 Task: In the  document leadskills.epub Select the last point and add comment:  ' It adds clarity to the overall document' Insert emoji reactions: 'Smile' Select all the potins and apply Lowercase
Action: Mouse moved to (241, 345)
Screenshot: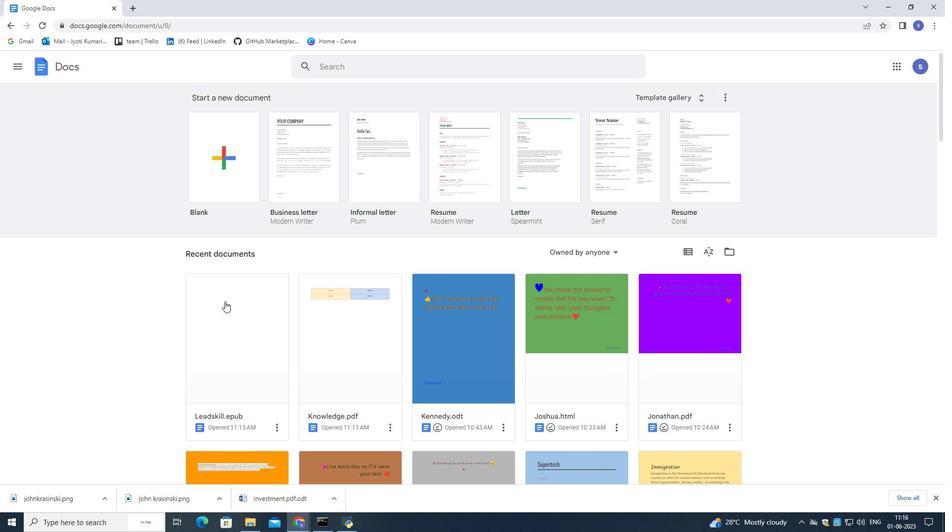 
Action: Mouse pressed left at (241, 345)
Screenshot: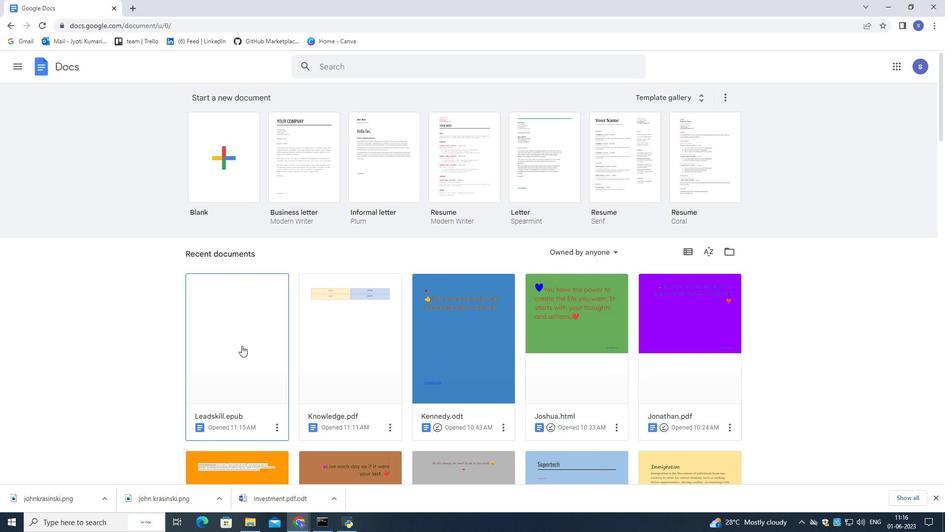 
Action: Mouse pressed left at (241, 345)
Screenshot: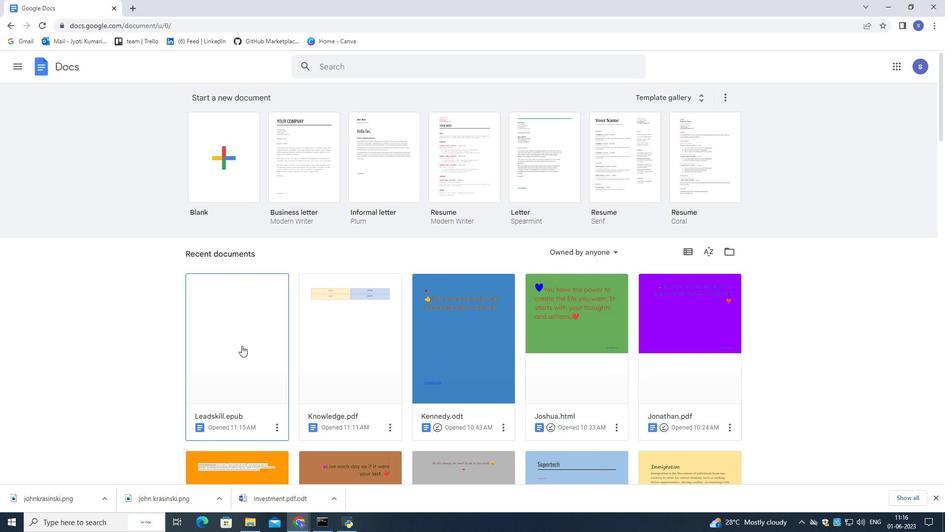 
Action: Mouse moved to (365, 233)
Screenshot: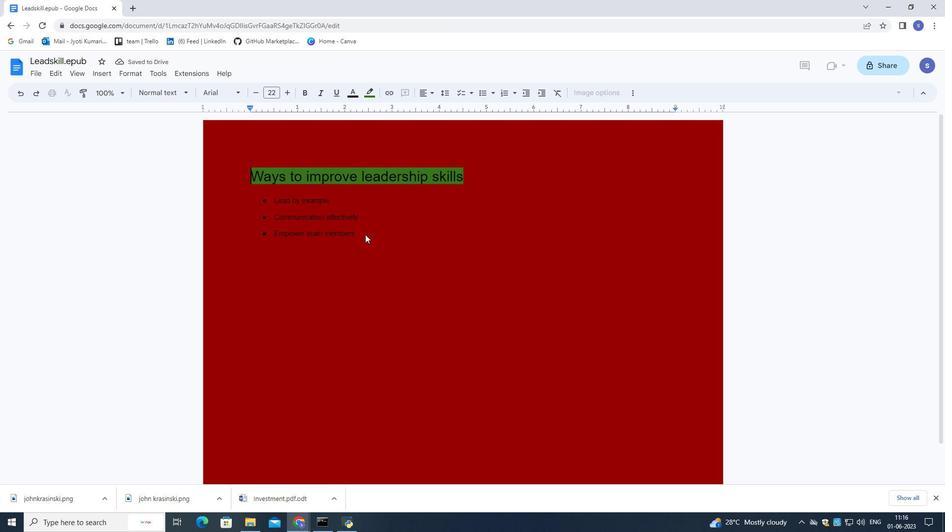 
Action: Mouse pressed left at (365, 233)
Screenshot: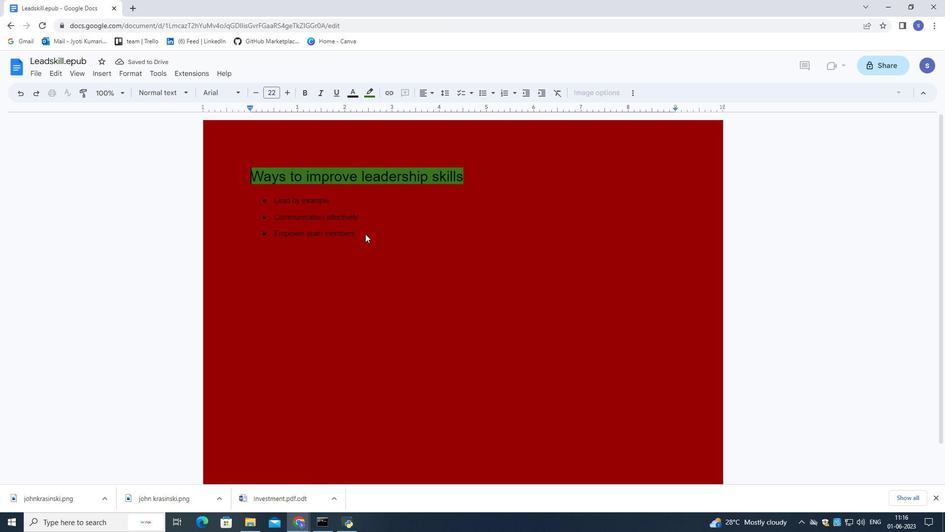 
Action: Mouse moved to (364, 232)
Screenshot: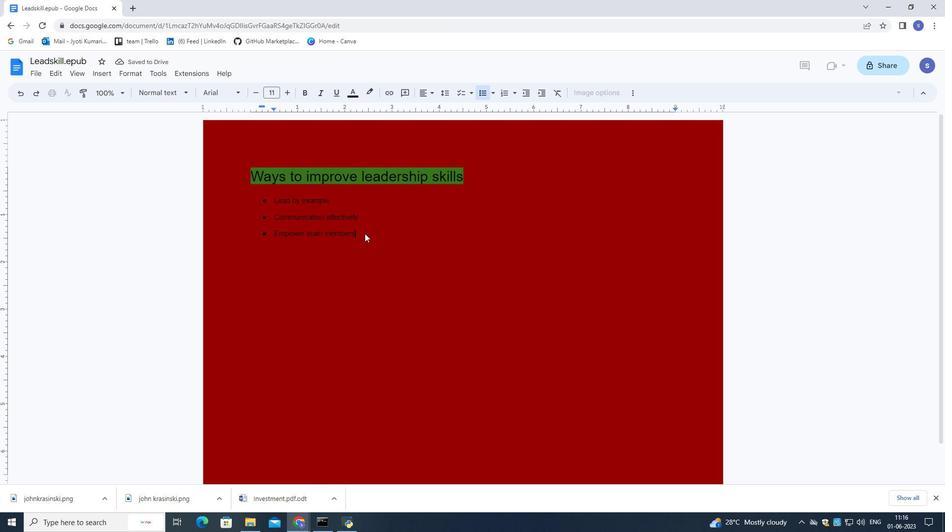 
Action: Mouse pressed left at (364, 232)
Screenshot: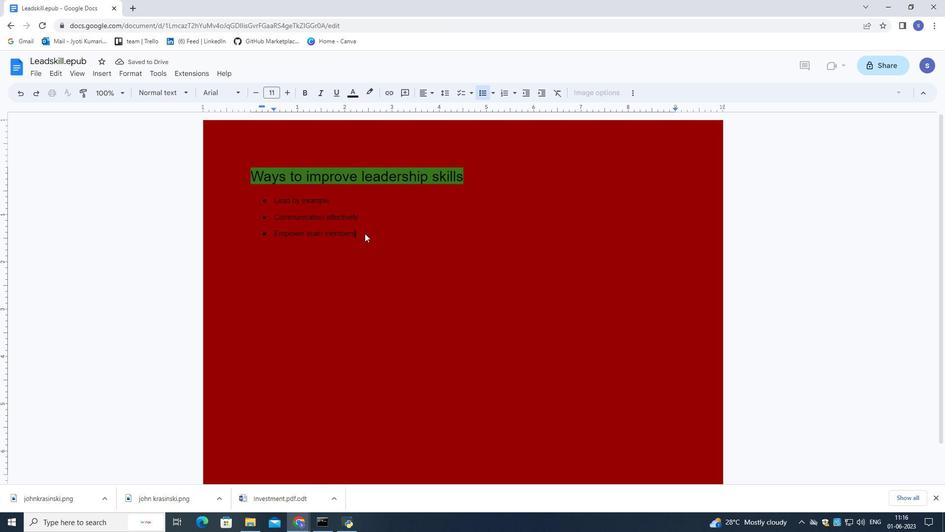 
Action: Mouse moved to (98, 69)
Screenshot: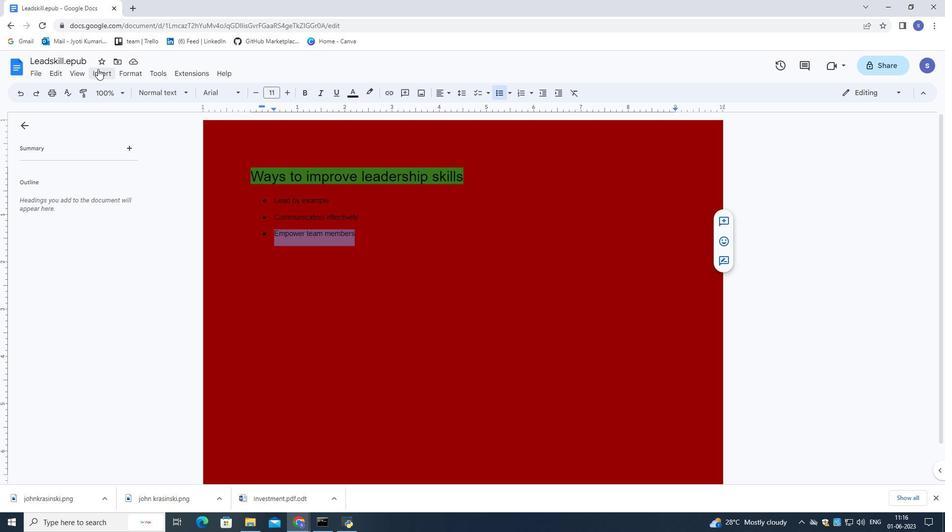 
Action: Mouse pressed left at (98, 69)
Screenshot: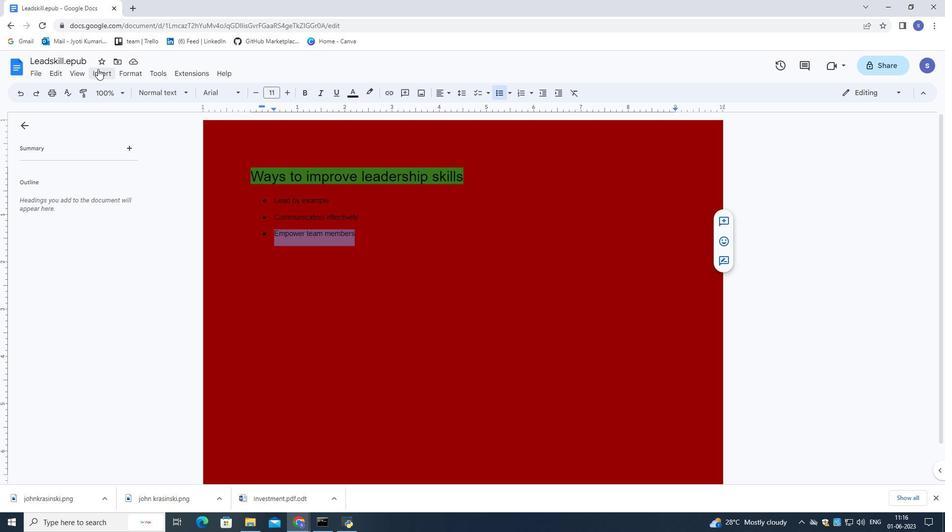 
Action: Mouse moved to (158, 390)
Screenshot: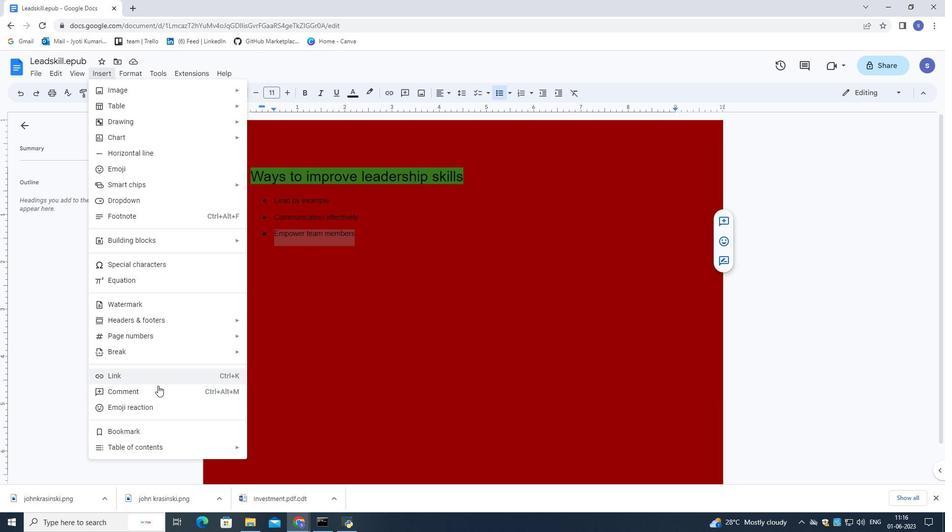 
Action: Mouse pressed left at (158, 390)
Screenshot: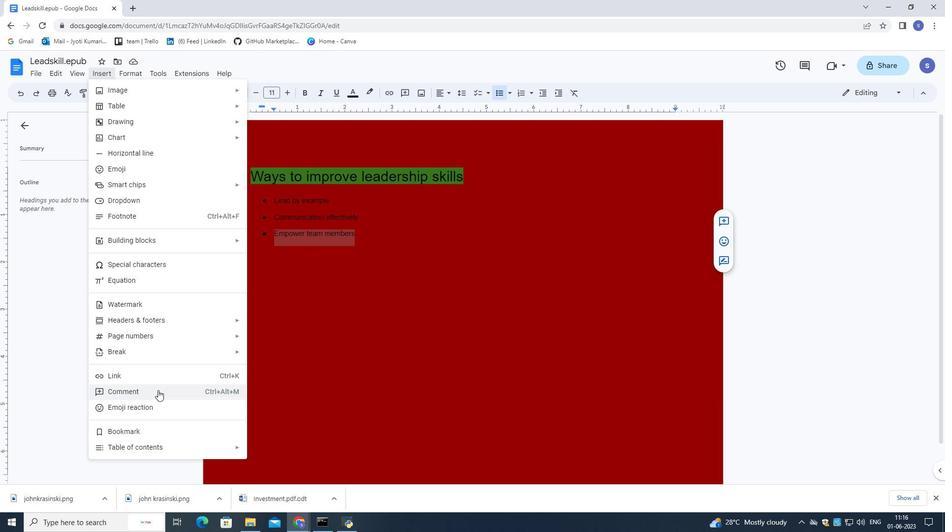 
Action: Mouse moved to (201, 374)
Screenshot: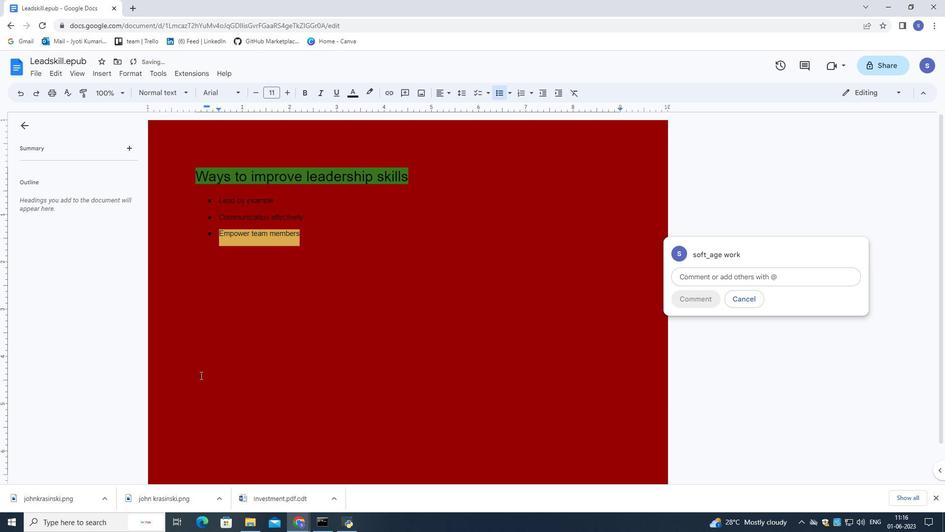 
Action: Key pressed <Key.shift>It<Key.space>adds<Key.space>clarity<Key.space>to<Key.space>overall<Key.space>document<Key.enter>
Screenshot: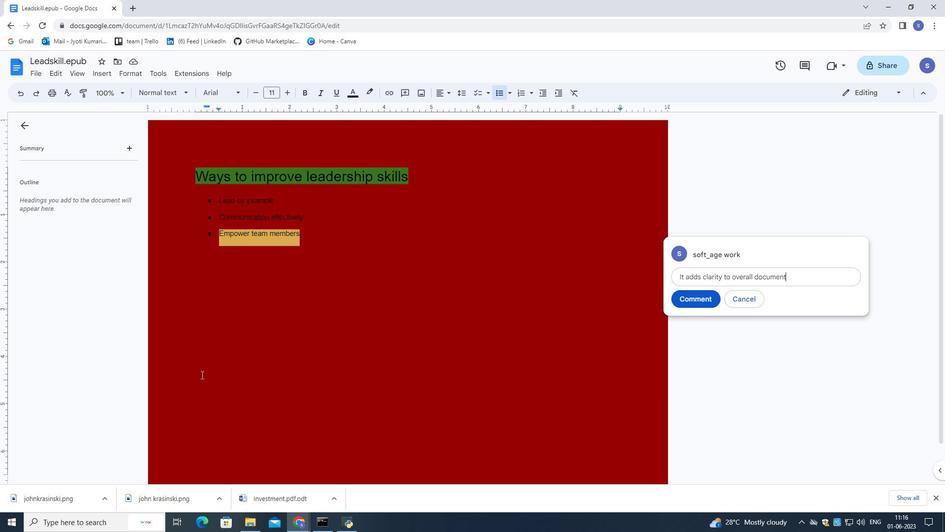 
Action: Mouse moved to (689, 313)
Screenshot: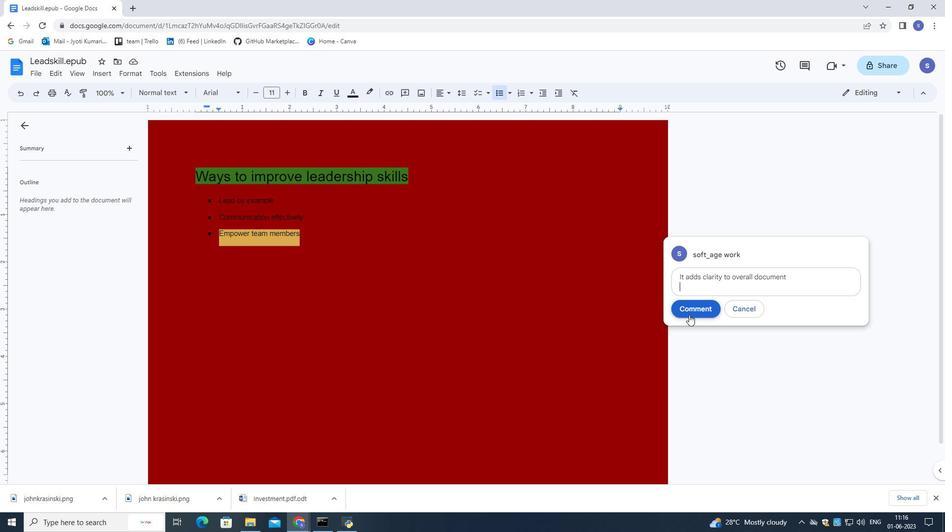 
Action: Mouse pressed left at (689, 313)
Screenshot: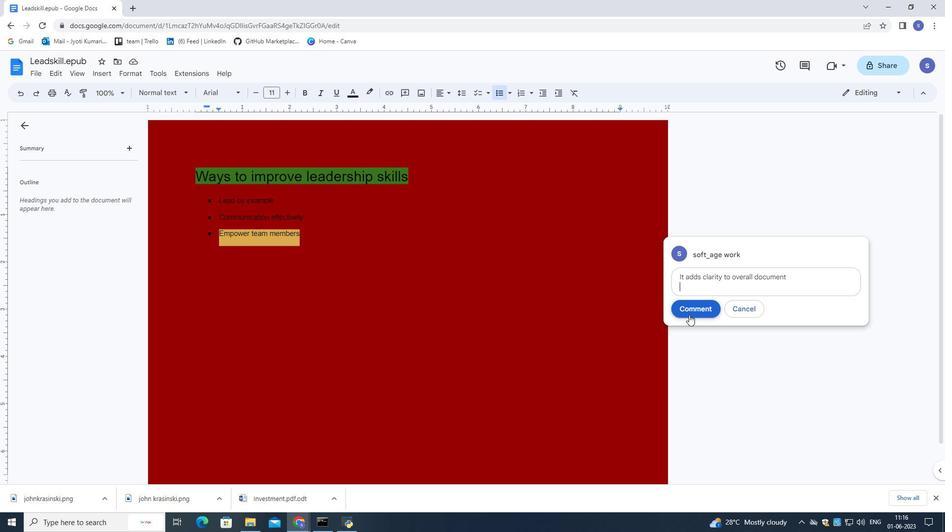 
Action: Mouse moved to (664, 242)
Screenshot: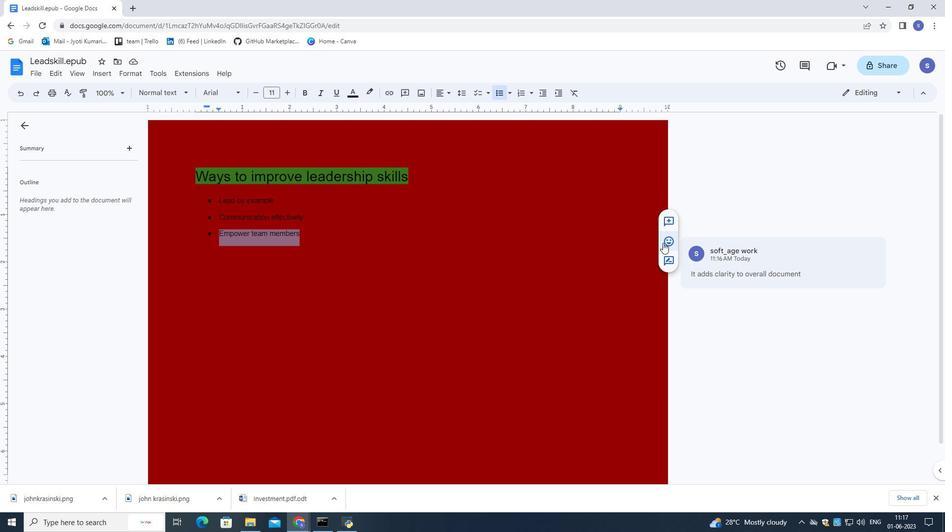 
Action: Mouse pressed left at (664, 242)
Screenshot: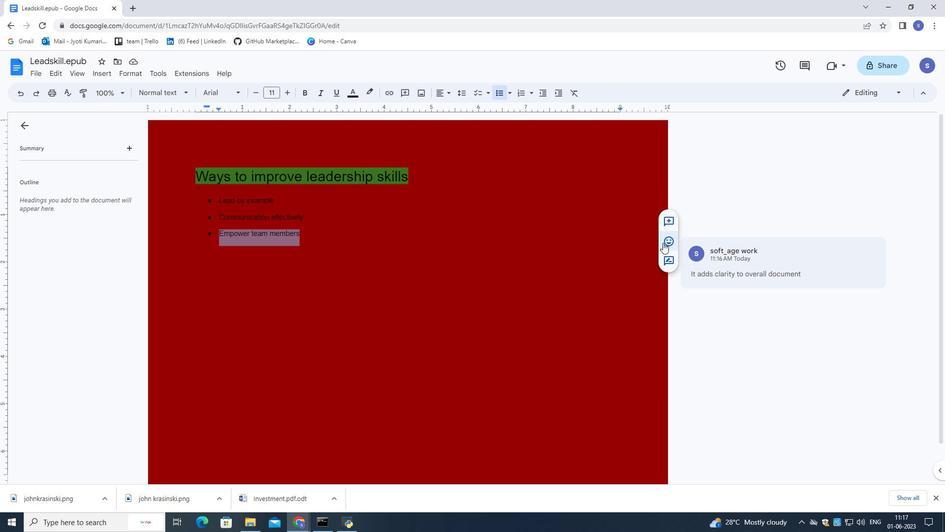 
Action: Mouse moved to (678, 314)
Screenshot: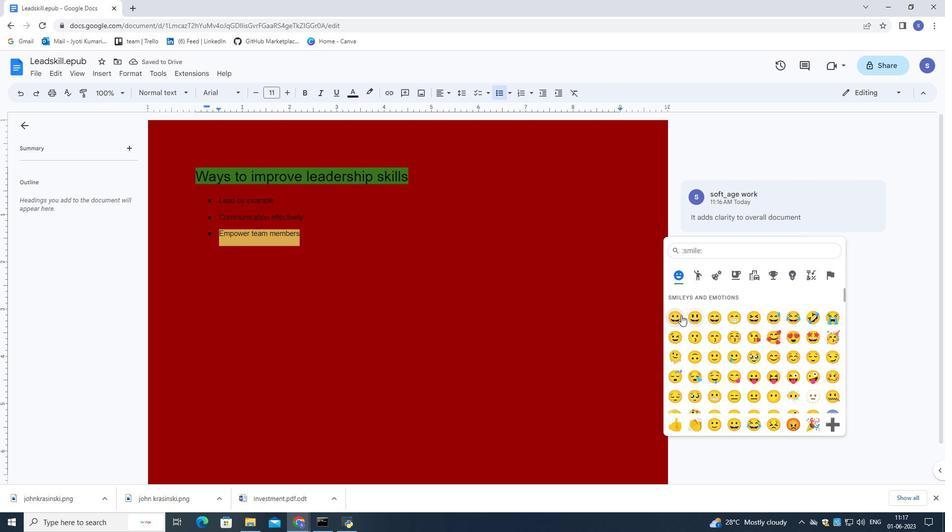
Action: Mouse pressed left at (678, 314)
Screenshot: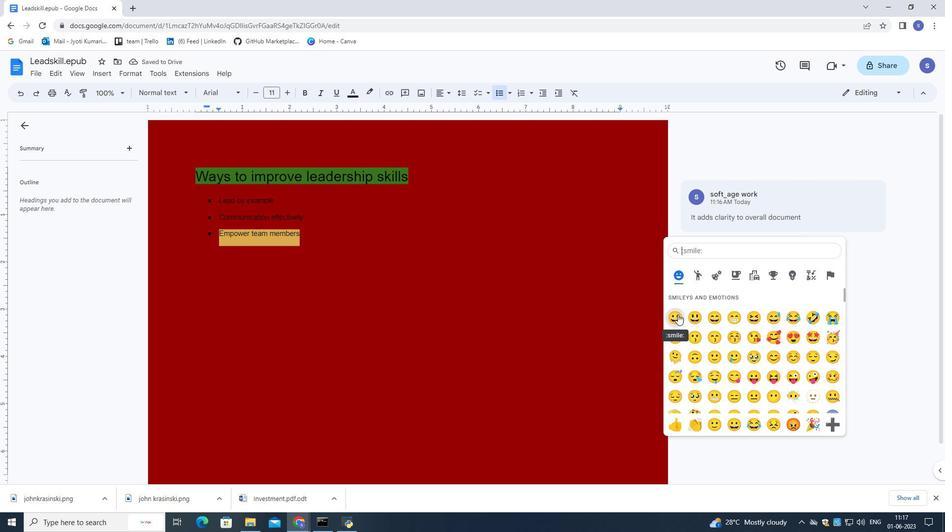 
Action: Mouse moved to (333, 224)
Screenshot: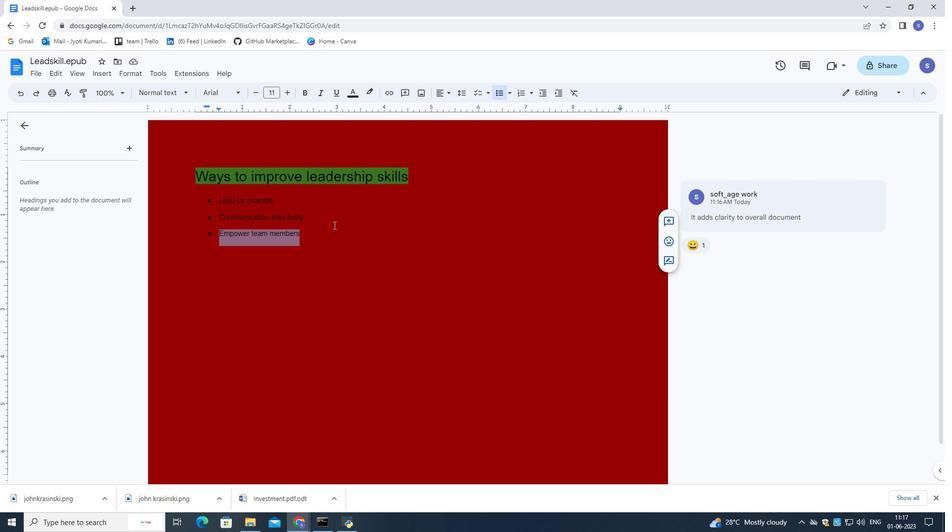
Action: Mouse pressed left at (333, 224)
Screenshot: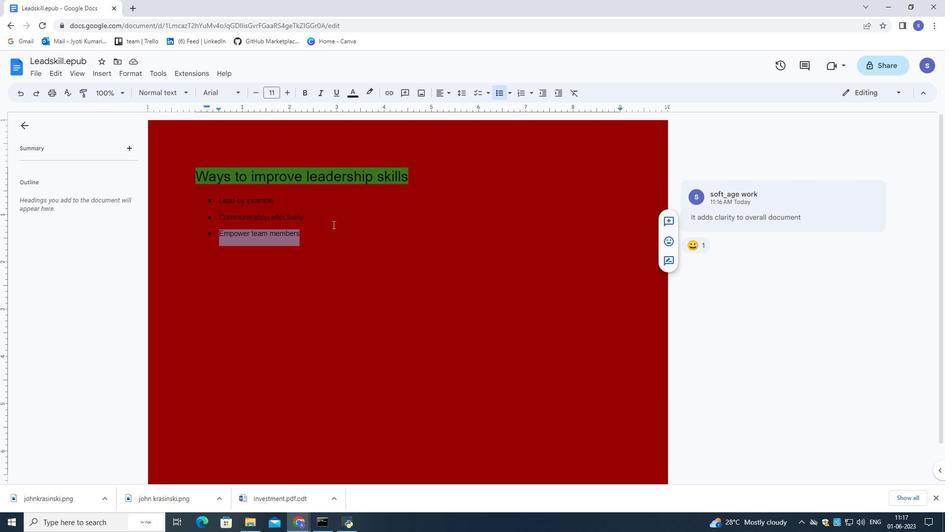 
Action: Mouse moved to (321, 222)
Screenshot: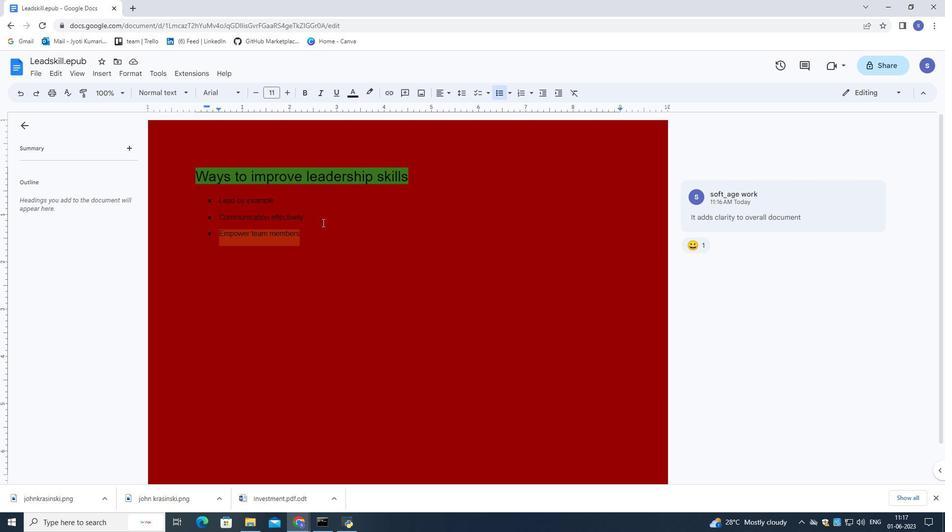 
Action: Mouse pressed left at (321, 222)
Screenshot: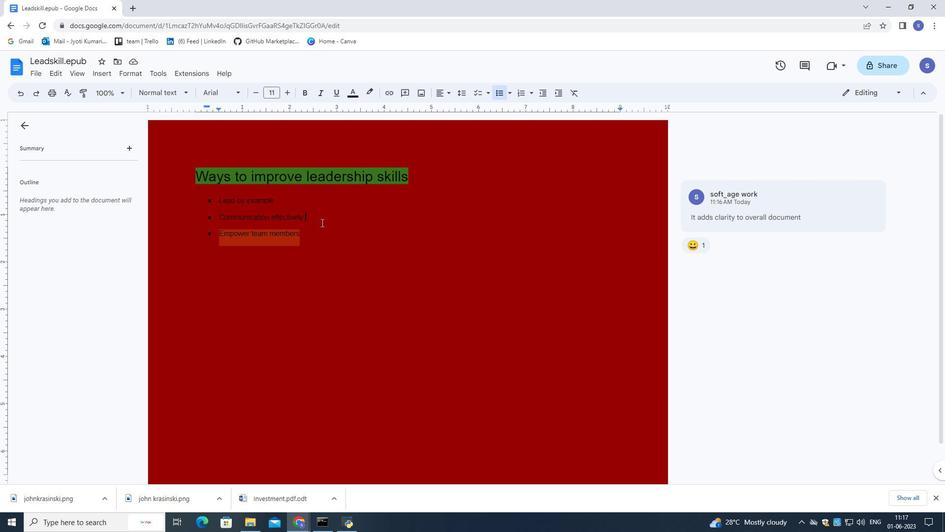 
Action: Mouse moved to (320, 236)
Screenshot: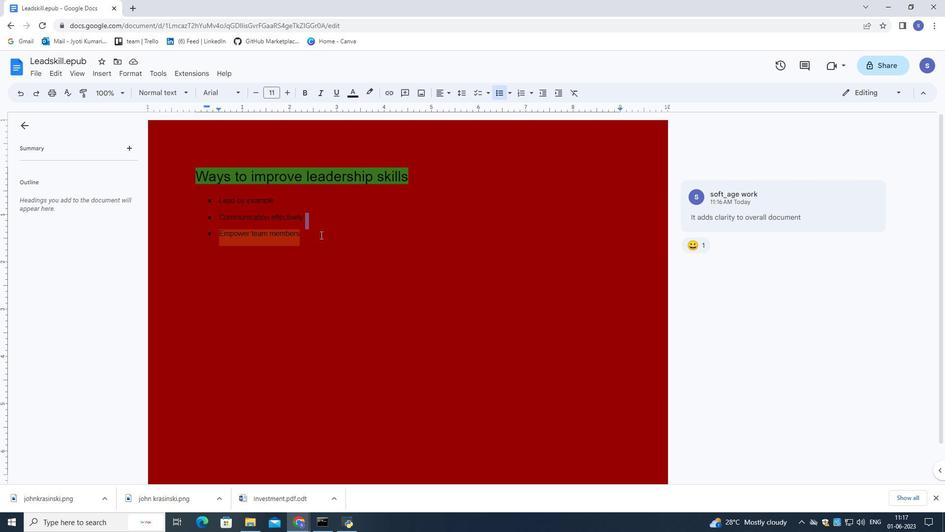 
Action: Mouse pressed left at (320, 236)
Screenshot: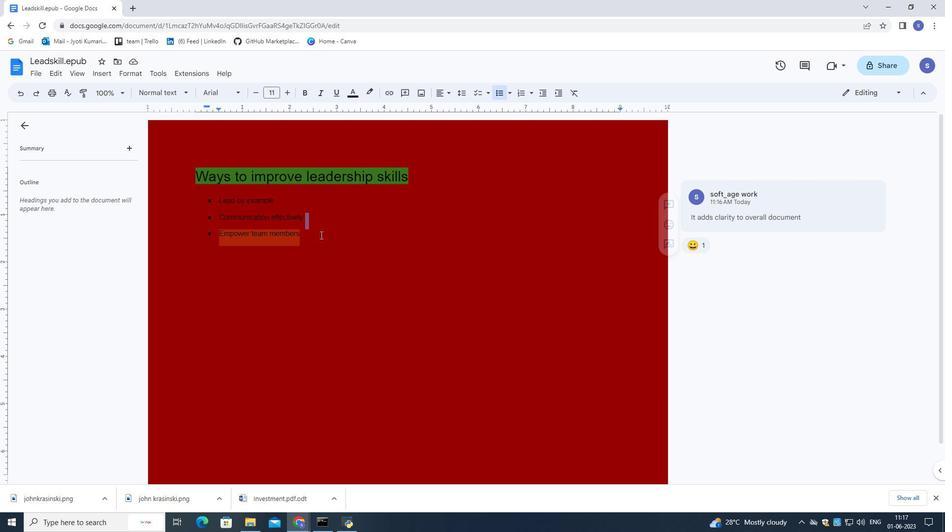 
Action: Mouse pressed left at (320, 236)
Screenshot: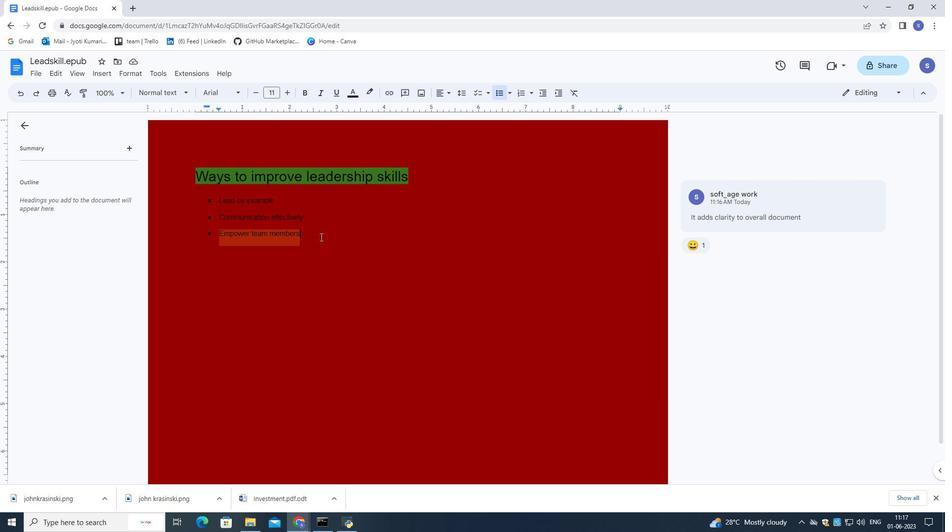 
Action: Mouse moved to (140, 72)
Screenshot: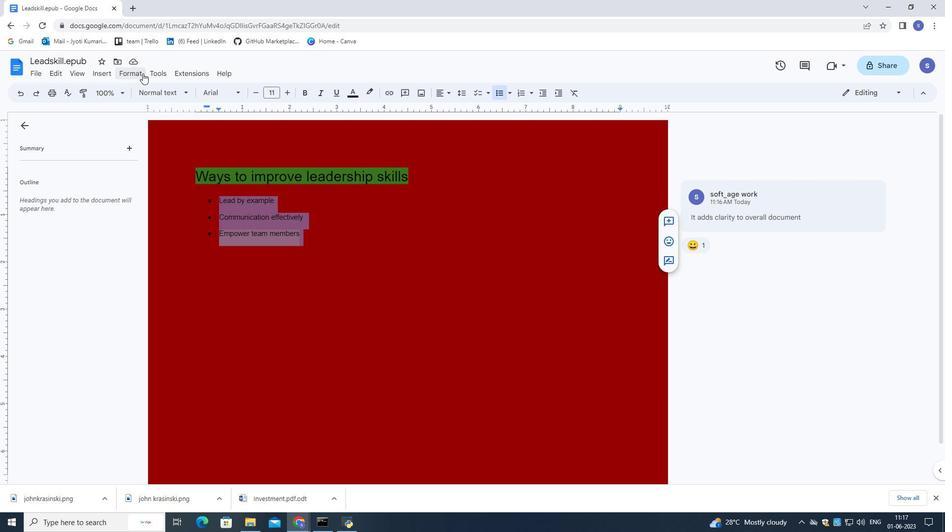 
Action: Mouse pressed left at (140, 72)
Screenshot: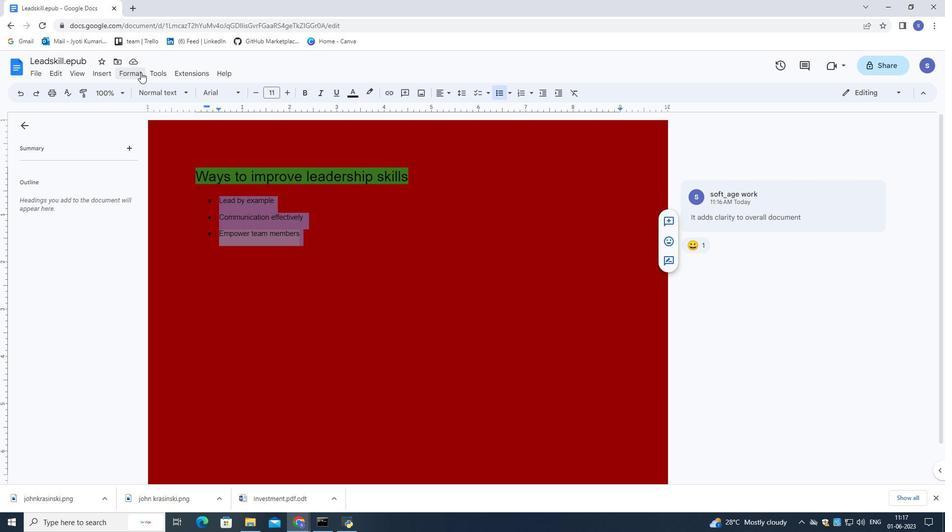 
Action: Mouse moved to (331, 217)
Screenshot: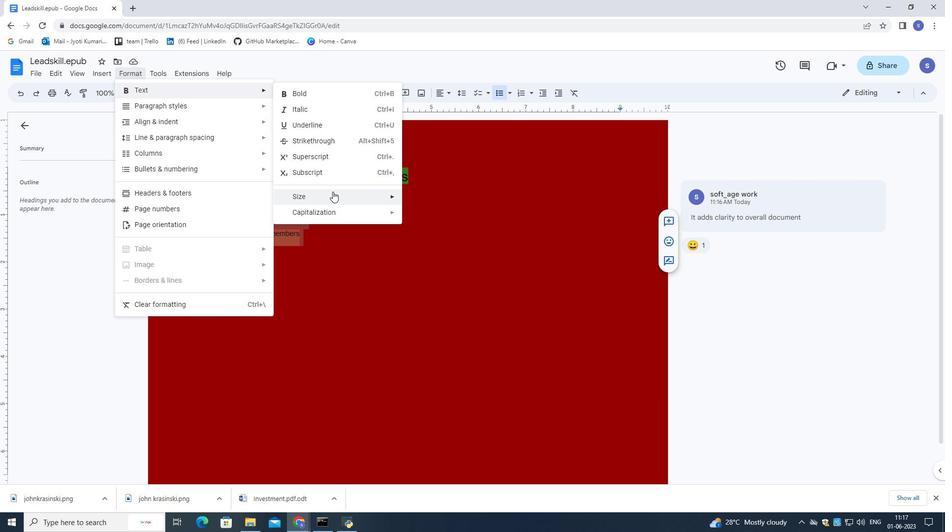 
Action: Mouse pressed left at (331, 217)
Screenshot: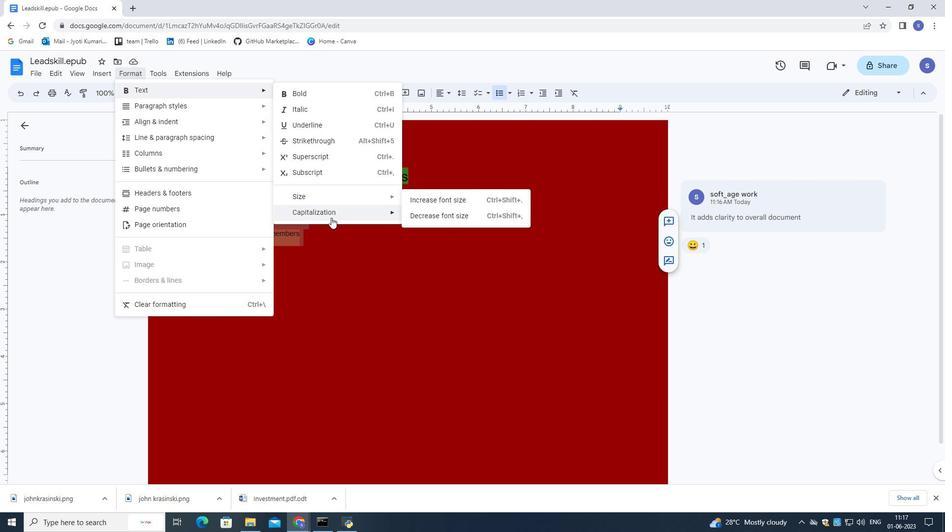 
Action: Mouse moved to (410, 216)
Screenshot: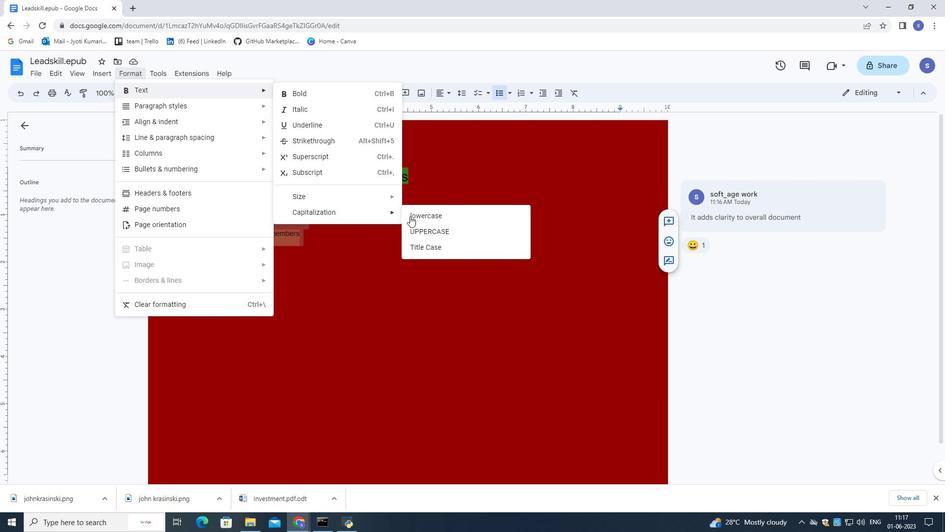 
Action: Mouse pressed left at (410, 216)
Screenshot: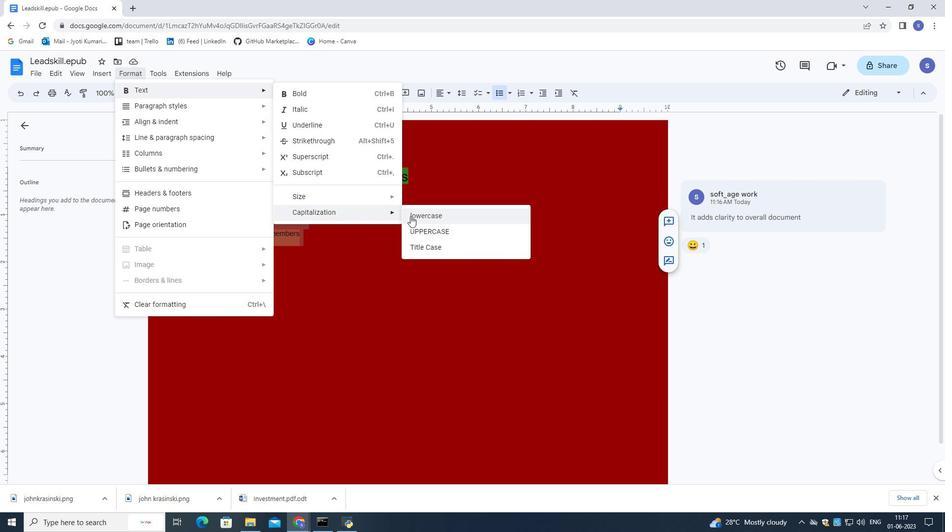 
Action: Mouse pressed left at (410, 216)
Screenshot: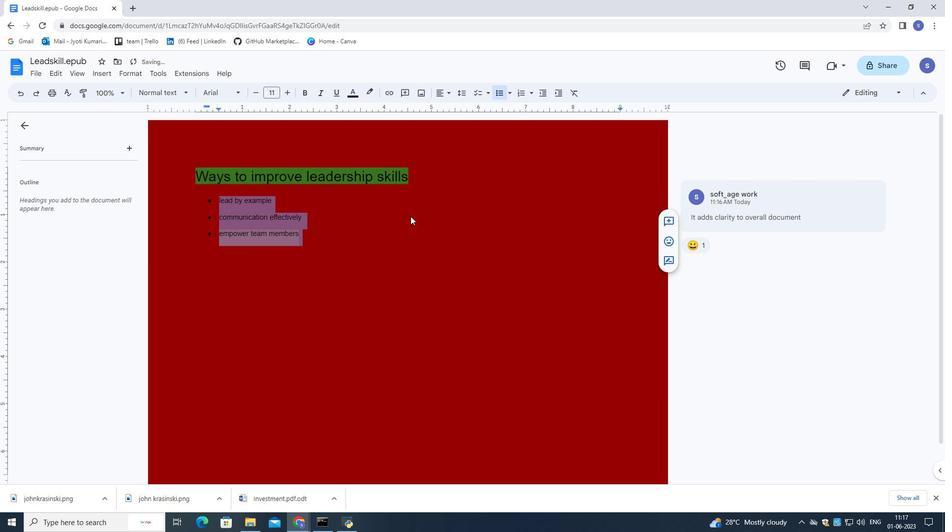 
Action: Mouse moved to (360, 242)
Screenshot: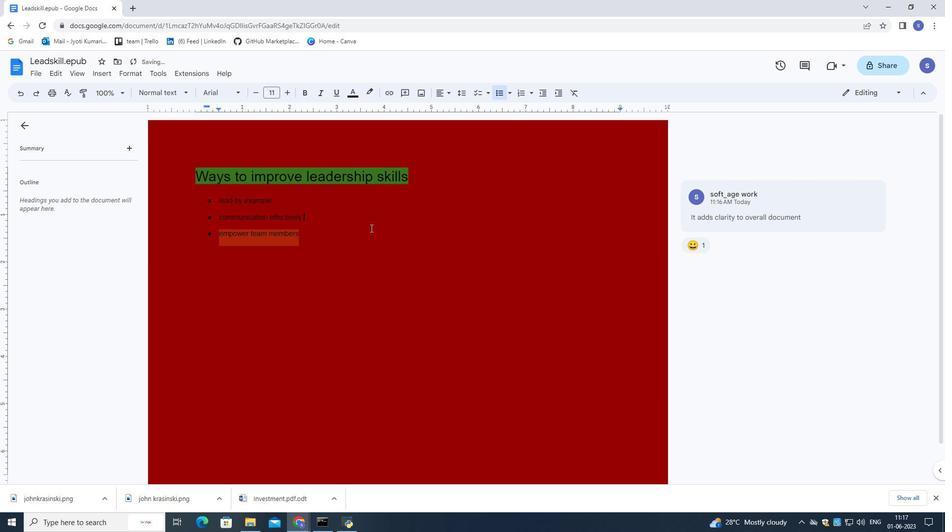 
Action: Mouse pressed left at (360, 242)
Screenshot: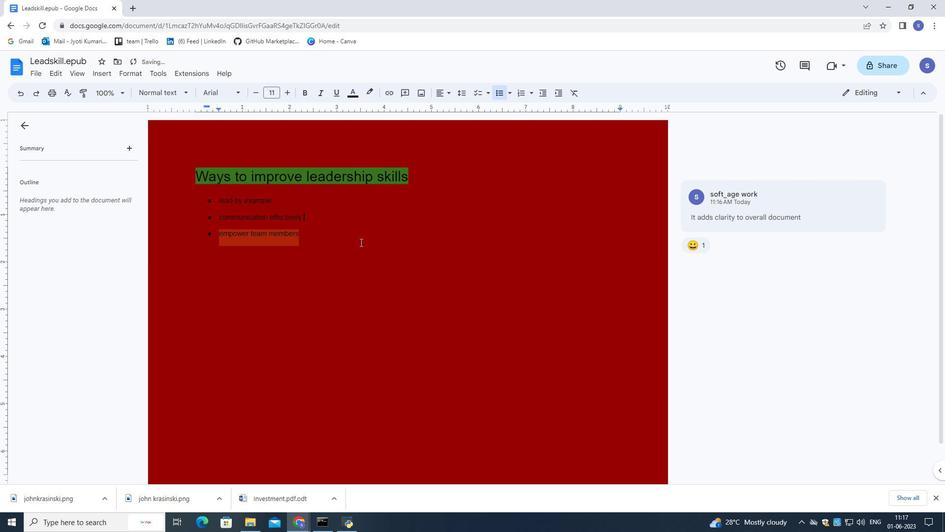 
Action: Mouse moved to (360, 241)
Screenshot: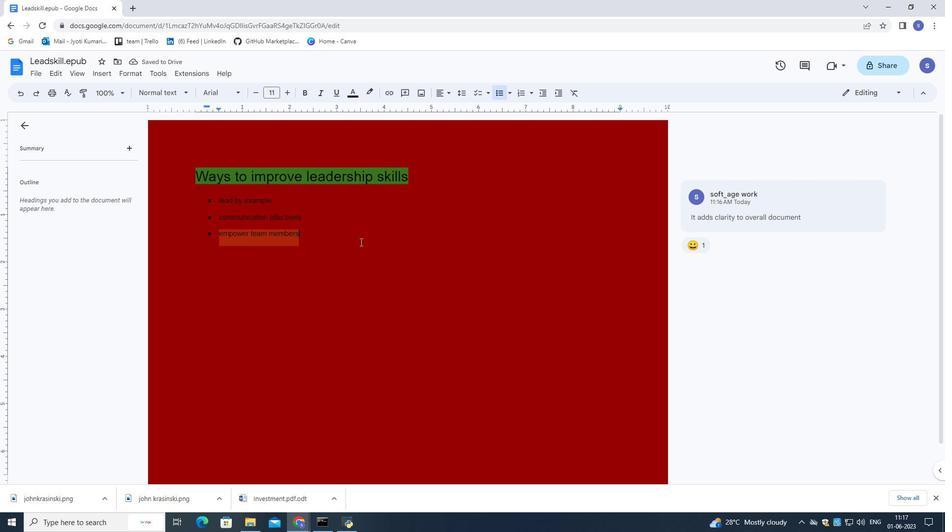 
